 Task: Add Kate's Magik Purification & Protection Aura Mist to the cart.
Action: Mouse moved to (628, 244)
Screenshot: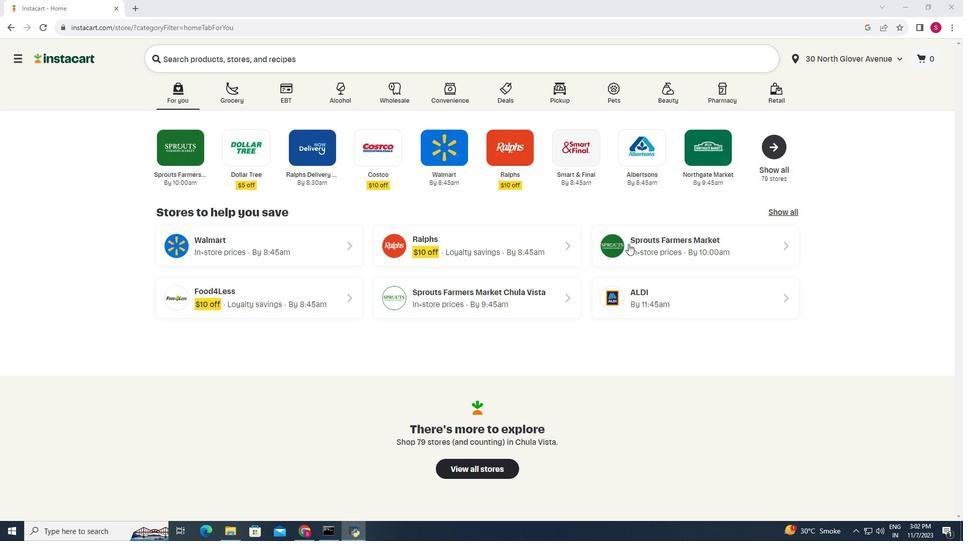 
Action: Mouse pressed left at (628, 244)
Screenshot: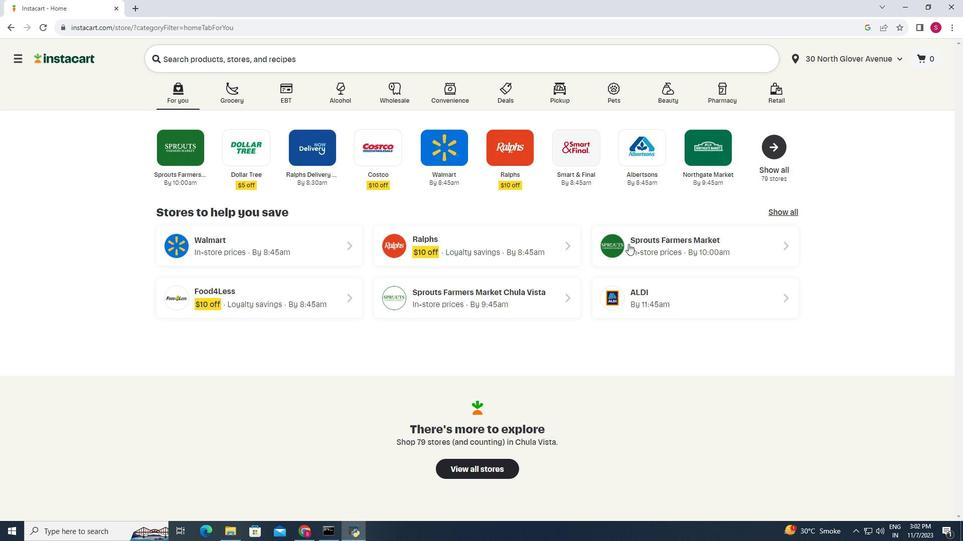 
Action: Mouse moved to (88, 274)
Screenshot: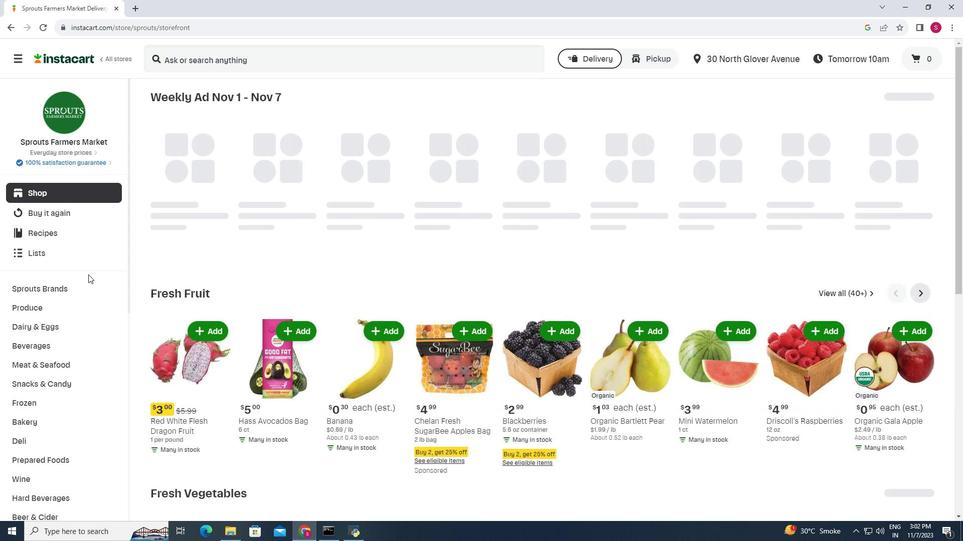 
Action: Mouse scrolled (88, 274) with delta (0, 0)
Screenshot: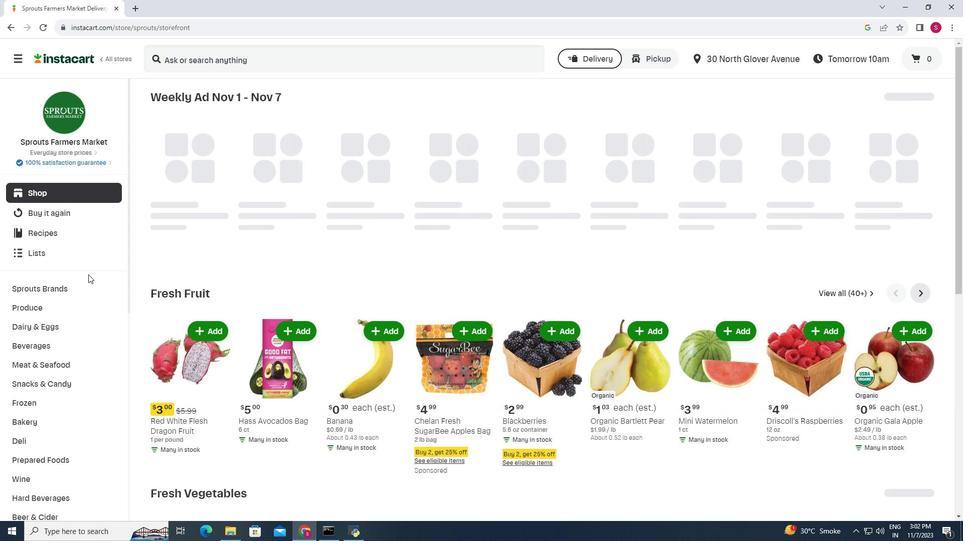
Action: Mouse moved to (85, 273)
Screenshot: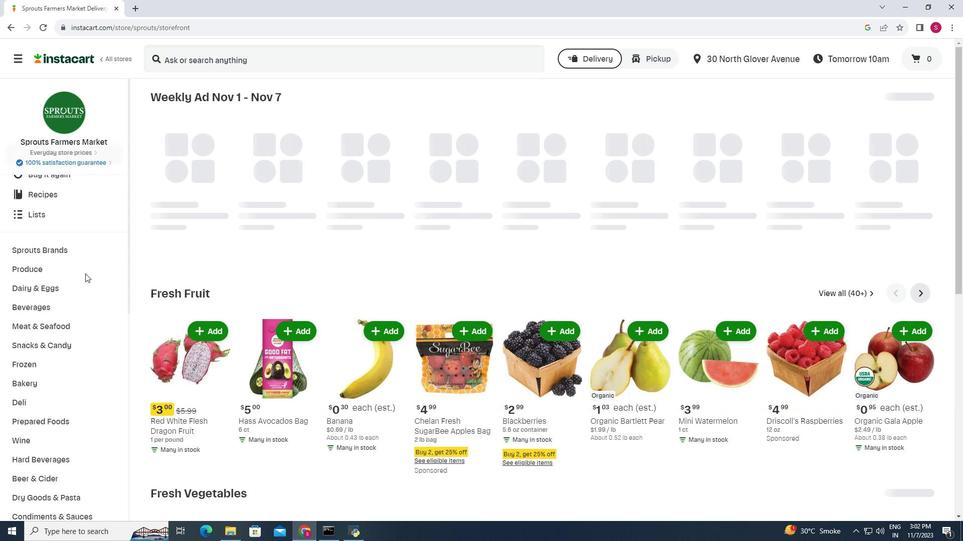 
Action: Mouse scrolled (85, 273) with delta (0, 0)
Screenshot: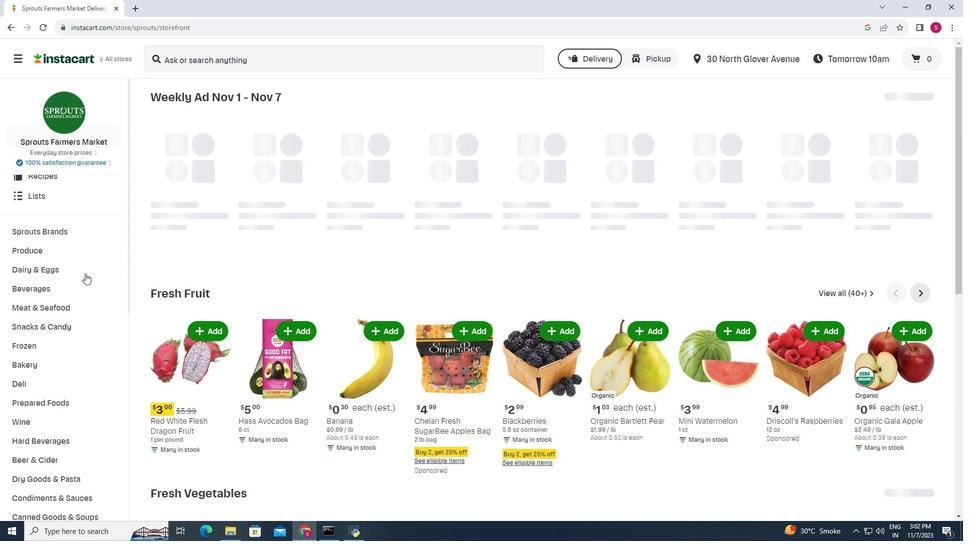 
Action: Mouse scrolled (85, 273) with delta (0, 0)
Screenshot: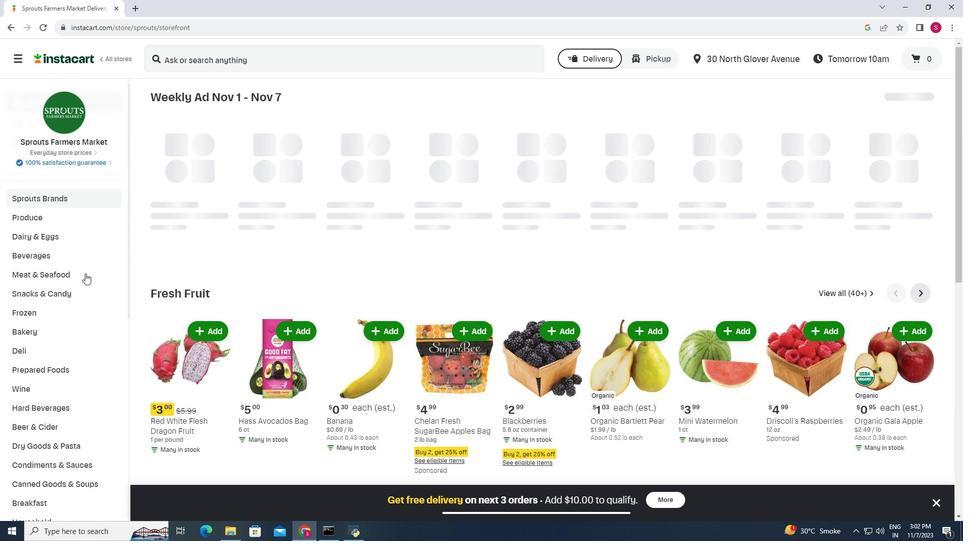 
Action: Mouse scrolled (85, 273) with delta (0, 0)
Screenshot: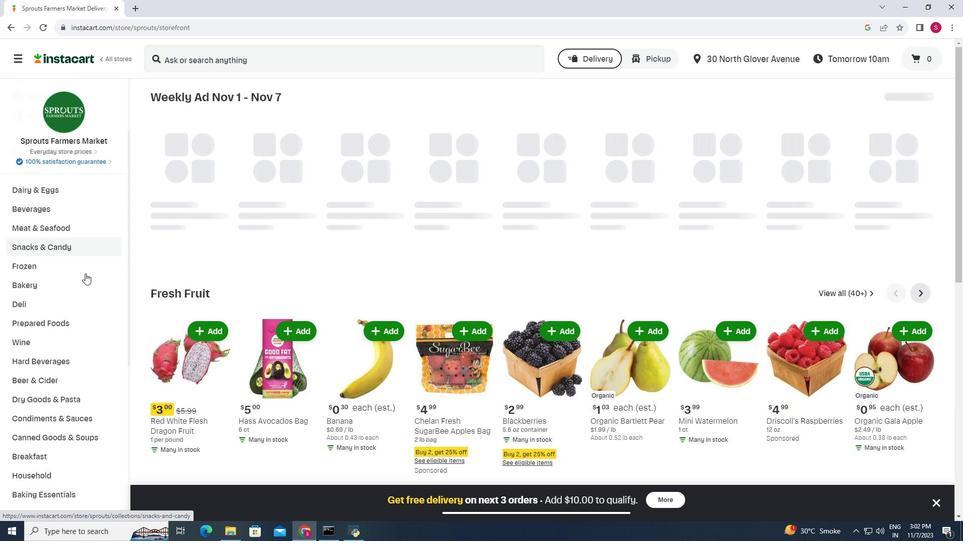 
Action: Mouse scrolled (85, 273) with delta (0, 0)
Screenshot: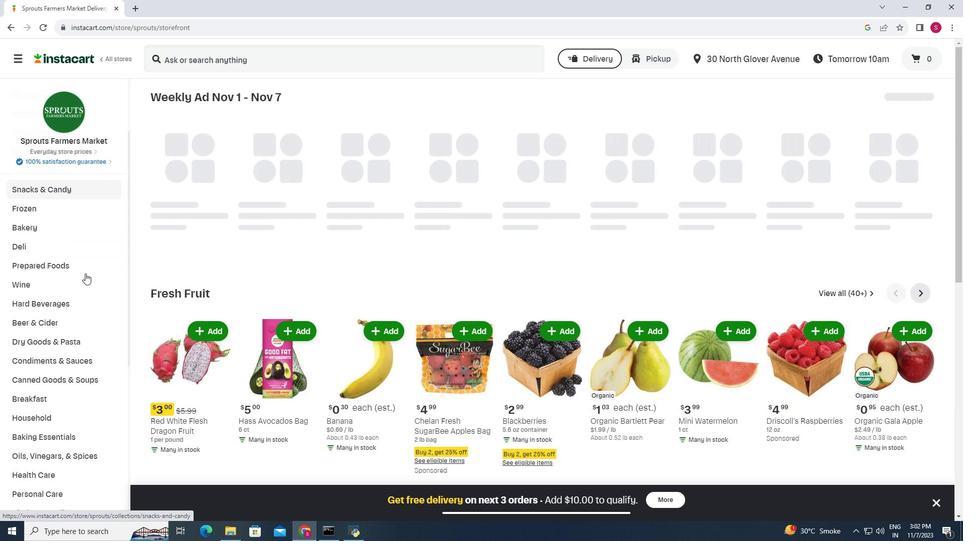 
Action: Mouse moved to (77, 304)
Screenshot: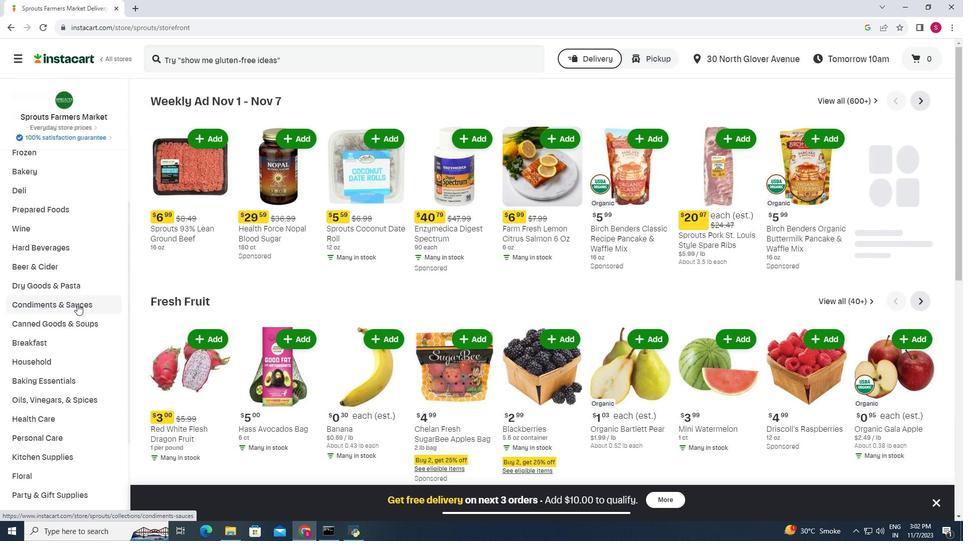 
Action: Mouse scrolled (77, 305) with delta (0, 0)
Screenshot: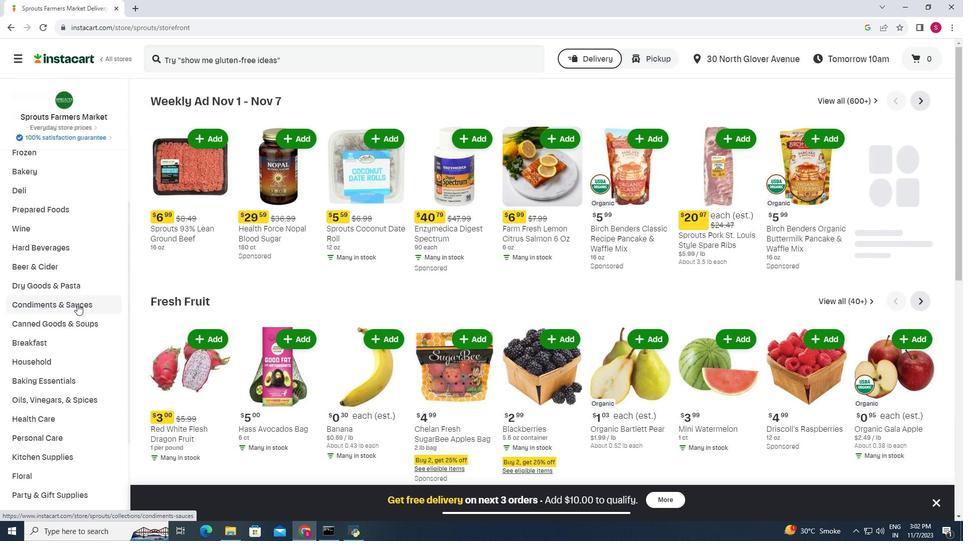 
Action: Mouse scrolled (77, 305) with delta (0, 0)
Screenshot: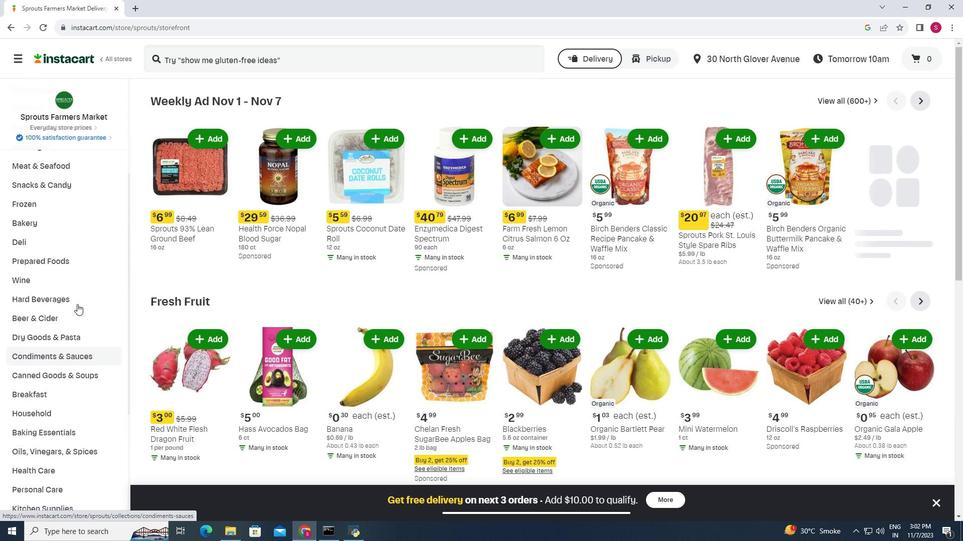 
Action: Mouse moved to (55, 351)
Screenshot: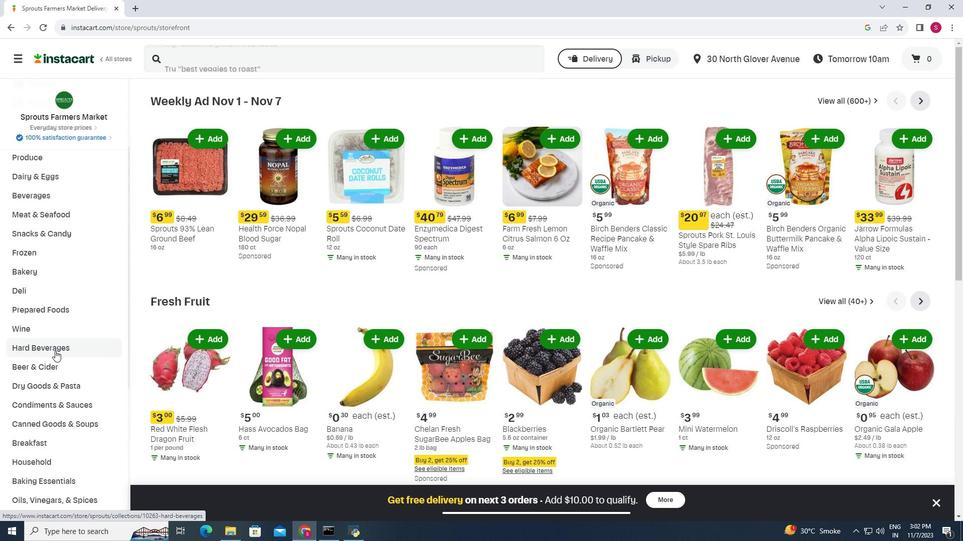 
Action: Mouse scrolled (55, 350) with delta (0, 0)
Screenshot: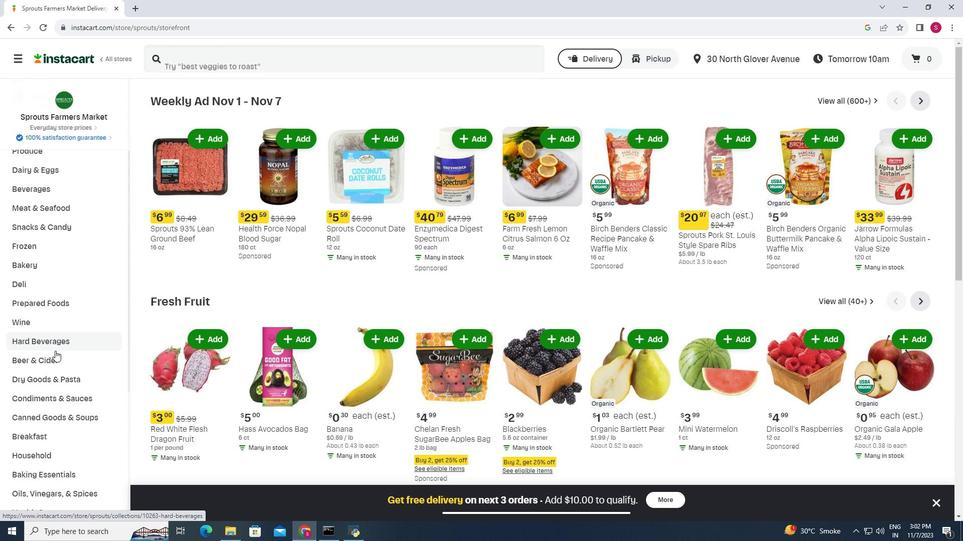 
Action: Mouse moved to (52, 412)
Screenshot: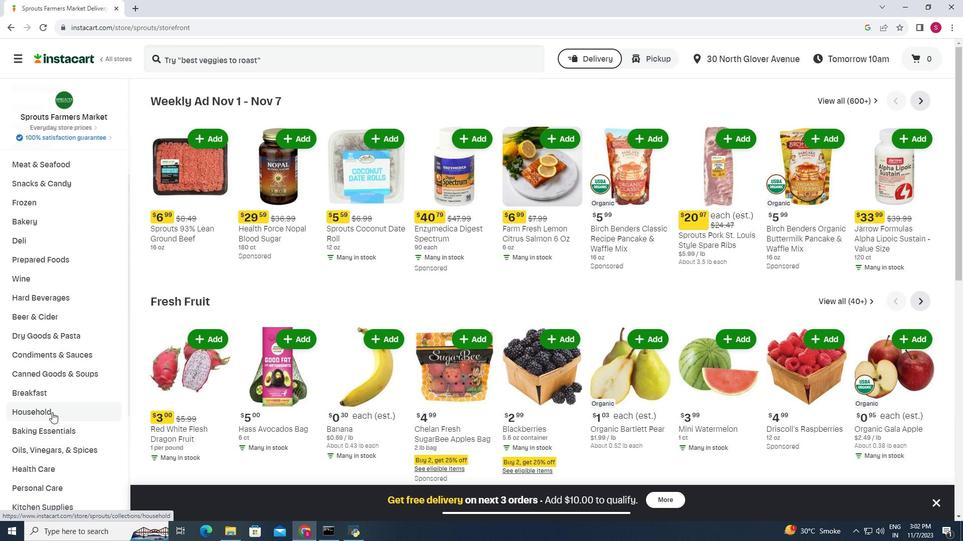 
Action: Mouse pressed left at (52, 412)
Screenshot: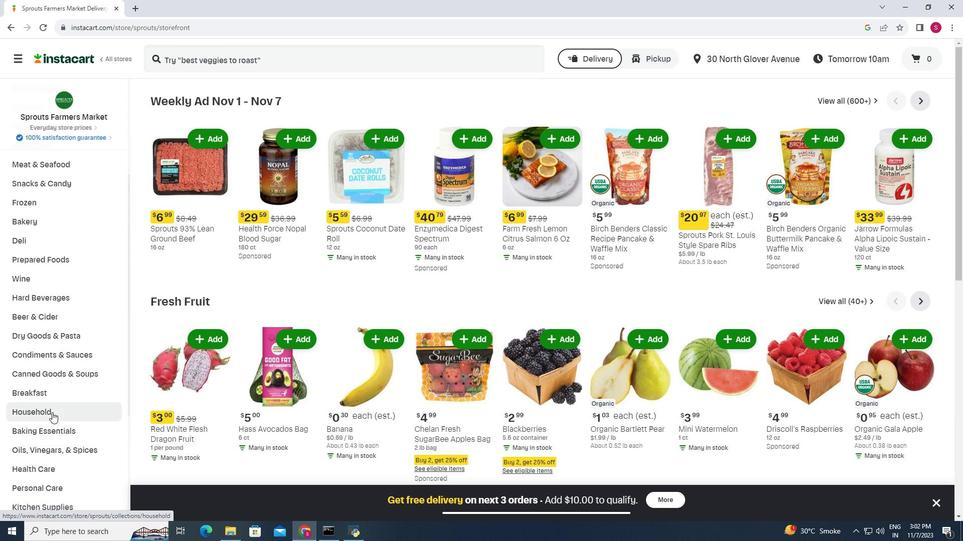 
Action: Mouse moved to (504, 125)
Screenshot: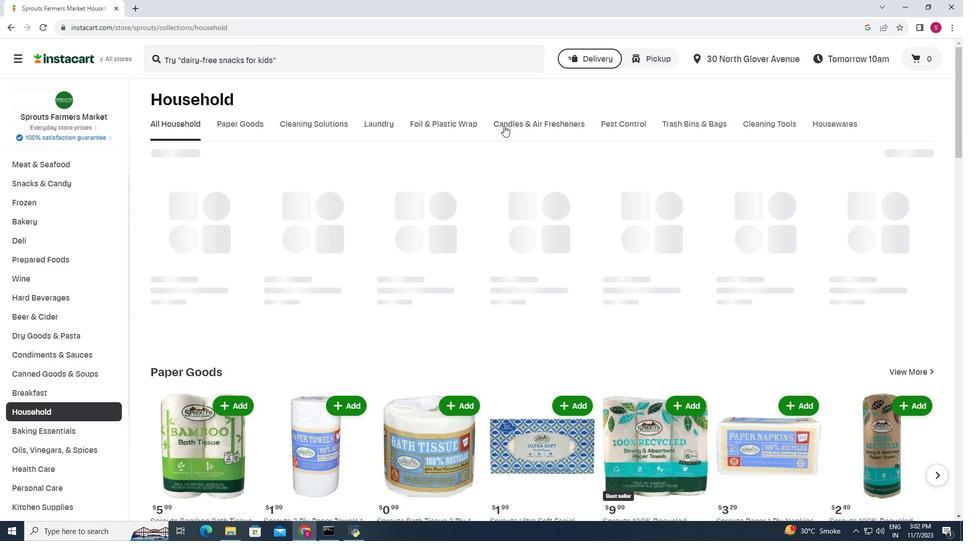 
Action: Mouse pressed left at (504, 125)
Screenshot: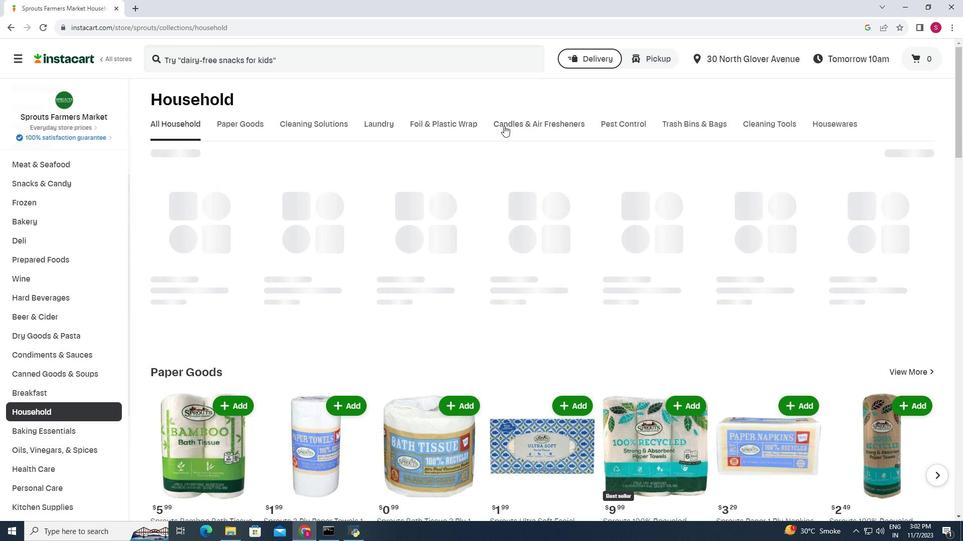
Action: Mouse moved to (247, 61)
Screenshot: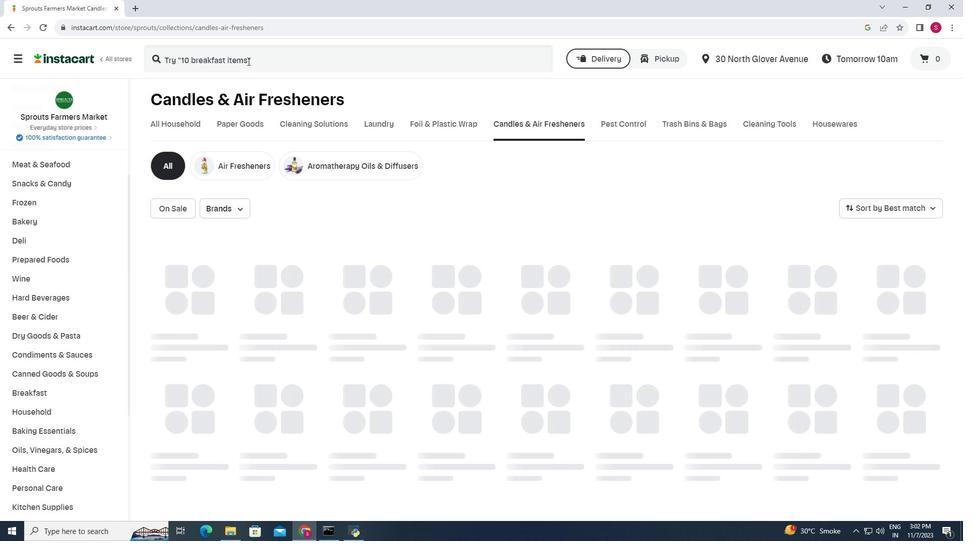 
Action: Mouse pressed left at (247, 61)
Screenshot: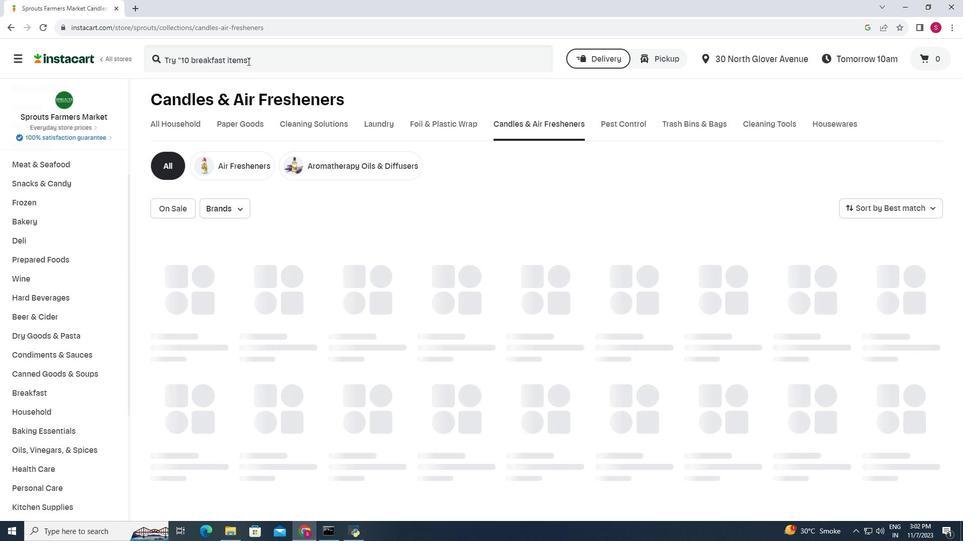 
Action: Mouse moved to (247, 60)
Screenshot: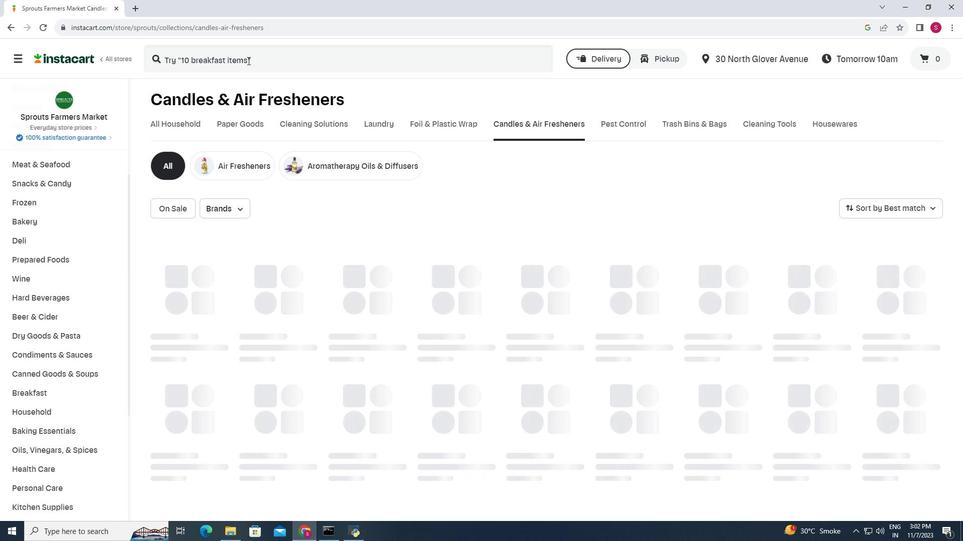
Action: Key pressed <Key.shift>Kate's<Key.space><Key.shift>Magik<Key.space><Key.shift>Purification<Key.space><Key.shift>&<Key.space><Key.shift>Protection<Key.space><Key.shift>Aura<Key.space><Key.shift>Mist<Key.enter>
Screenshot: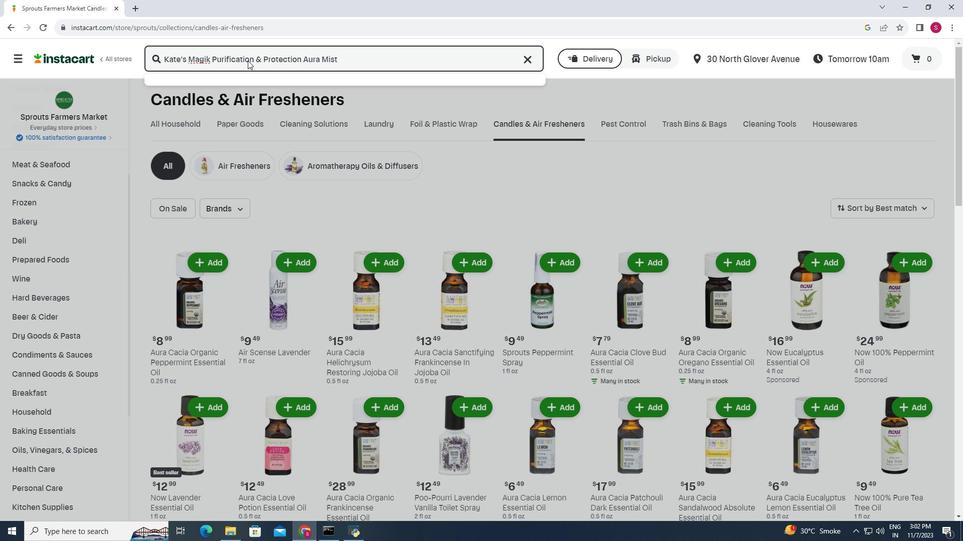 
Action: Mouse moved to (283, 142)
Screenshot: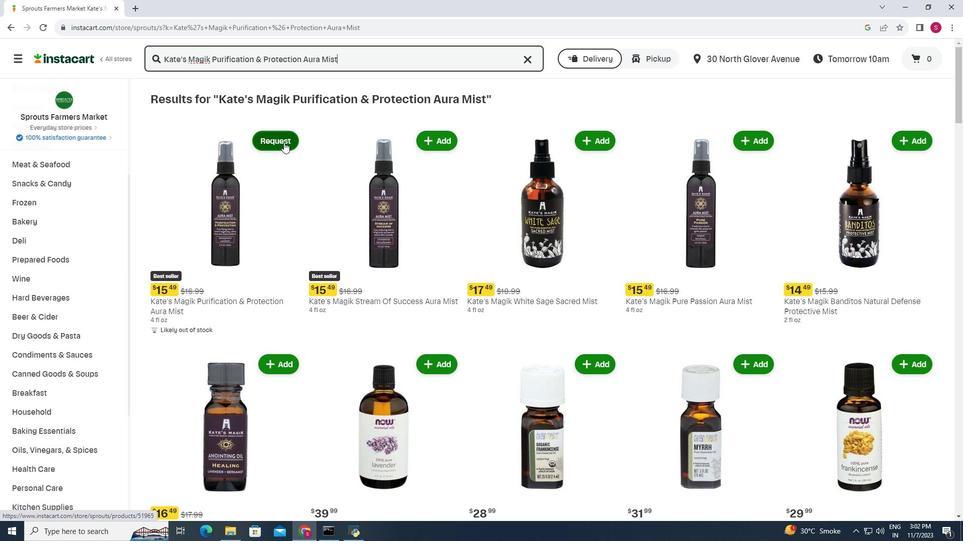 
Action: Mouse pressed left at (283, 142)
Screenshot: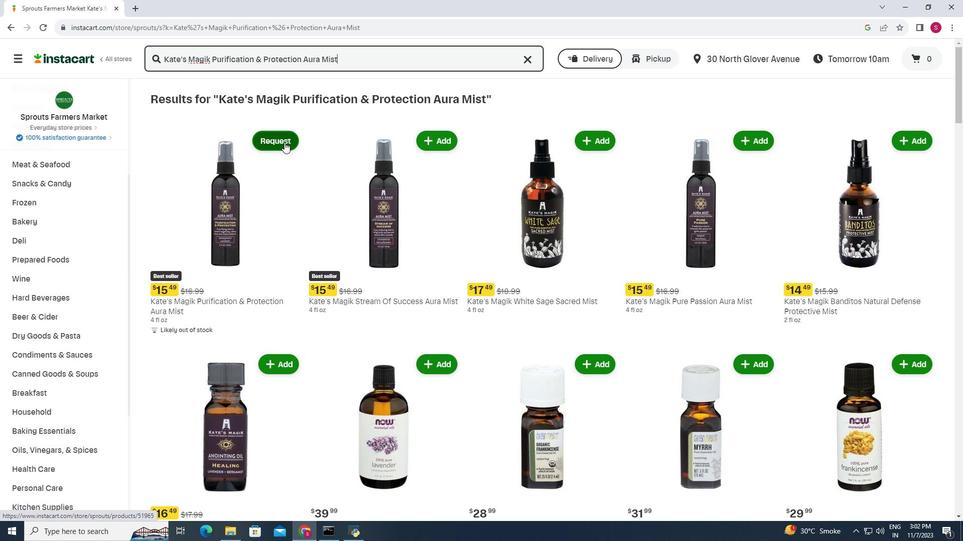 
Action: Mouse moved to (293, 216)
Screenshot: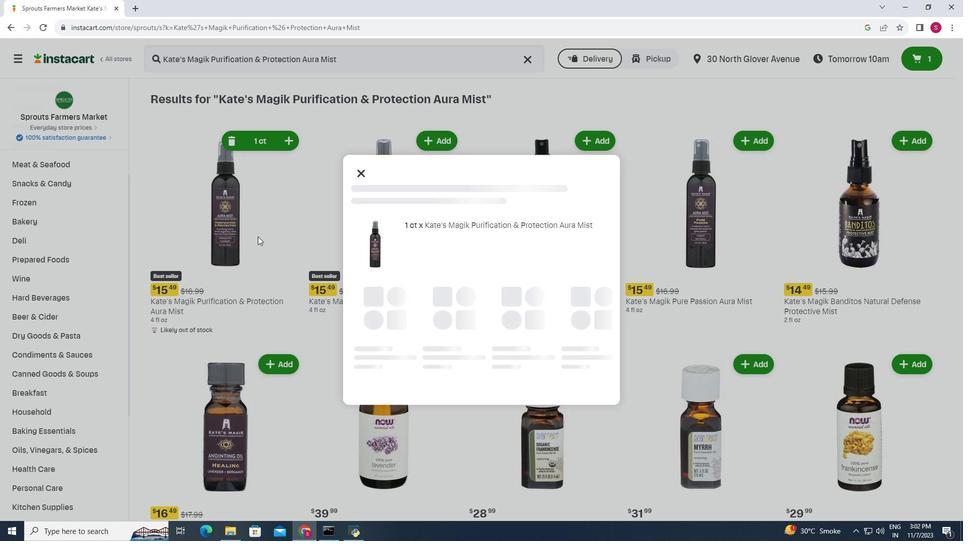 
